 Task: Get directions from ACE Basin National Estuarine Research Reserve, South Carolina, United States to Huntsville, Alabama, United States  and explore the nearby things to do with rating 2 and above and open now
Action: Mouse moved to (342, 601)
Screenshot: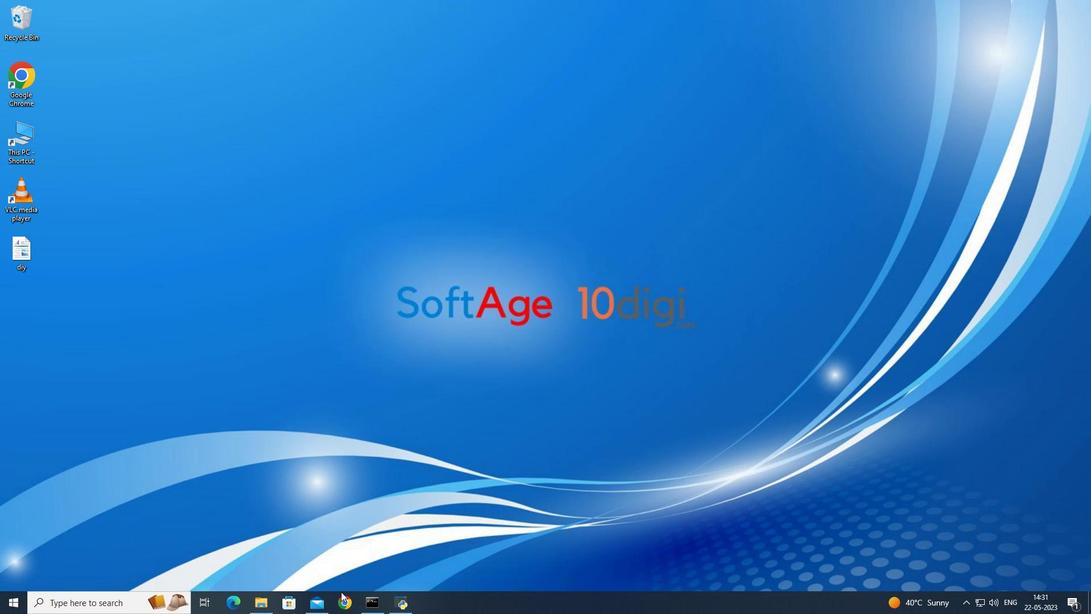 
Action: Mouse pressed left at (342, 601)
Screenshot: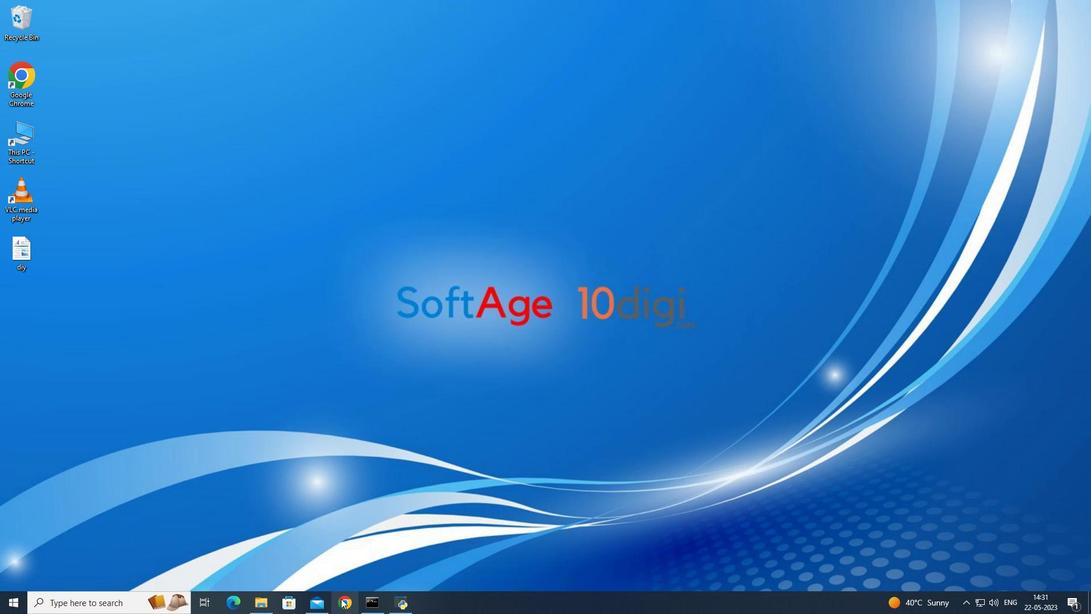 
Action: Mouse moved to (256, 25)
Screenshot: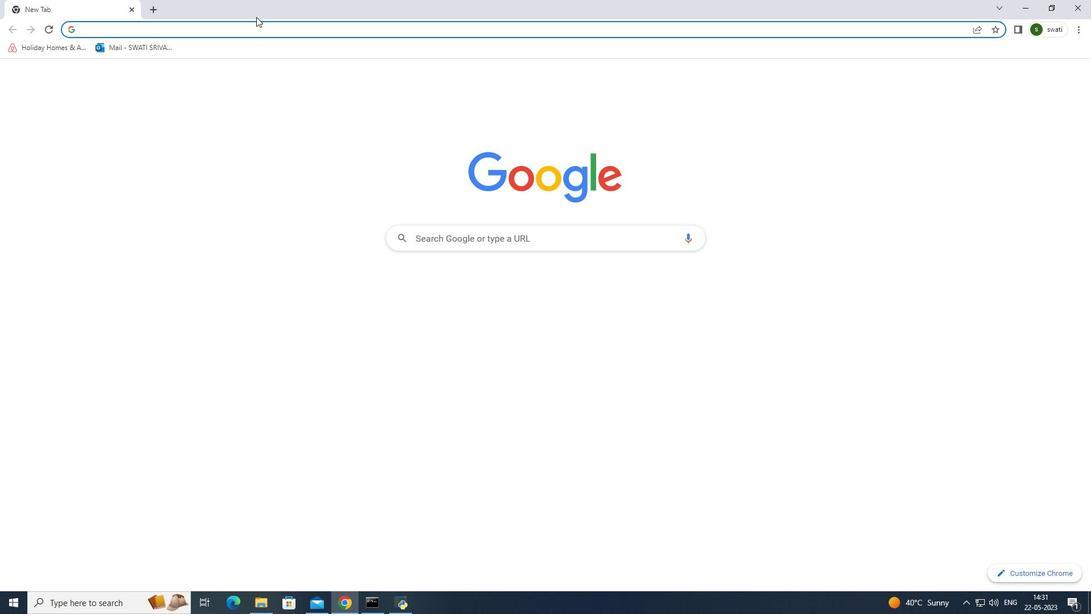 
Action: Mouse pressed left at (256, 25)
Screenshot: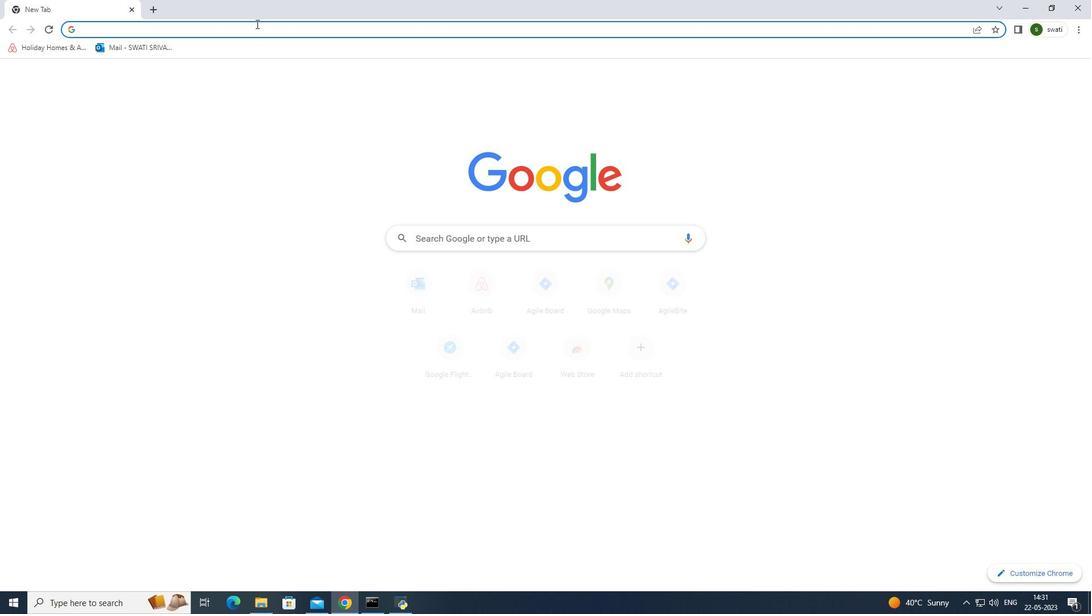 
Action: Key pressed <Key.caps_lock>G<Key.caps_lock>oogle<Key.space><Key.enter>
Screenshot: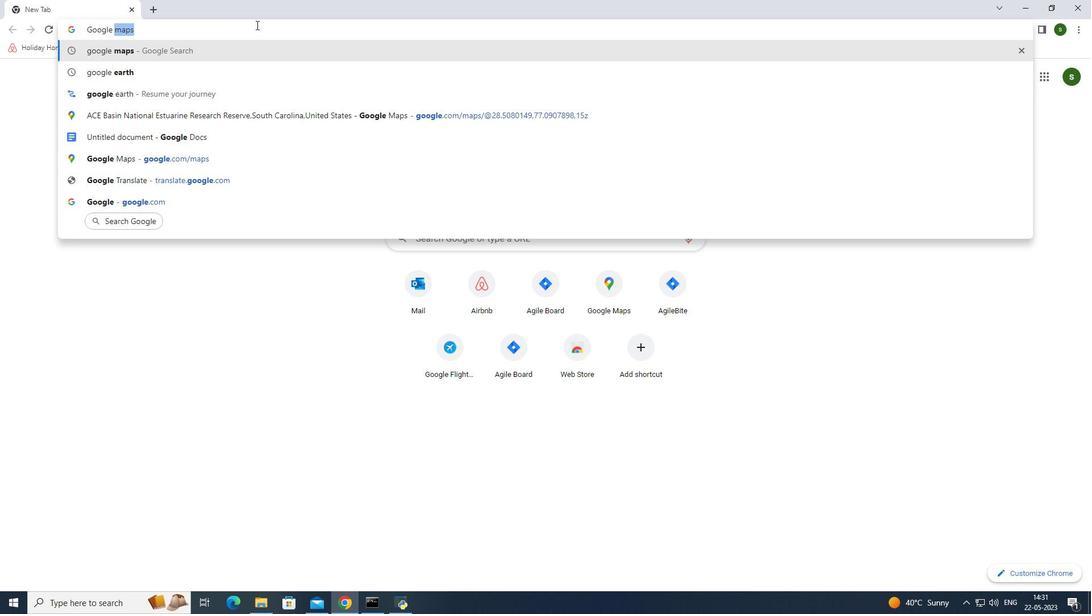 
Action: Mouse moved to (162, 174)
Screenshot: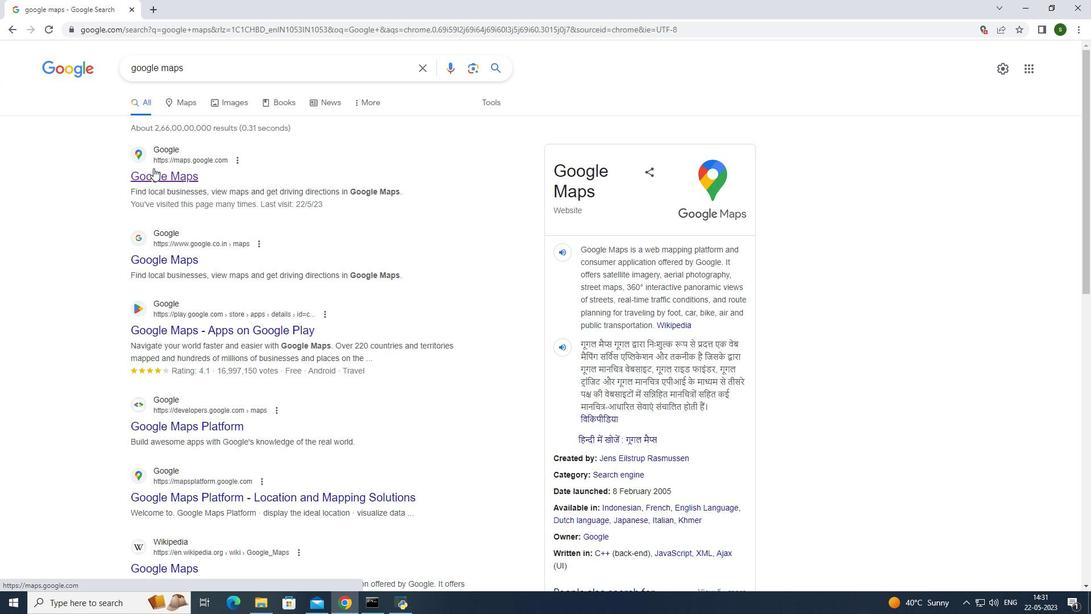 
Action: Mouse pressed left at (162, 174)
Screenshot: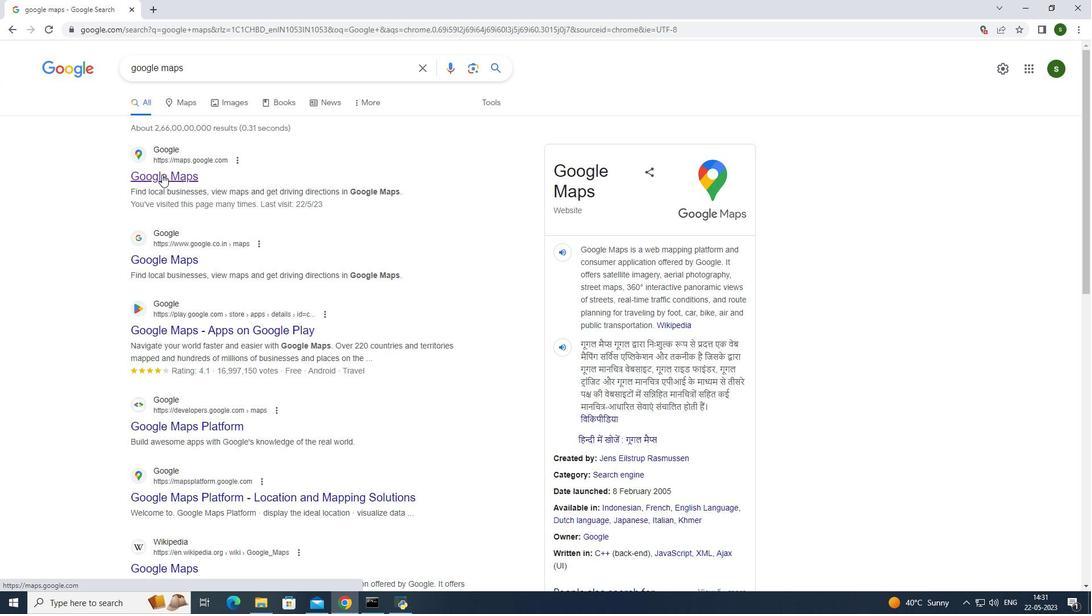 
Action: Mouse moved to (252, 59)
Screenshot: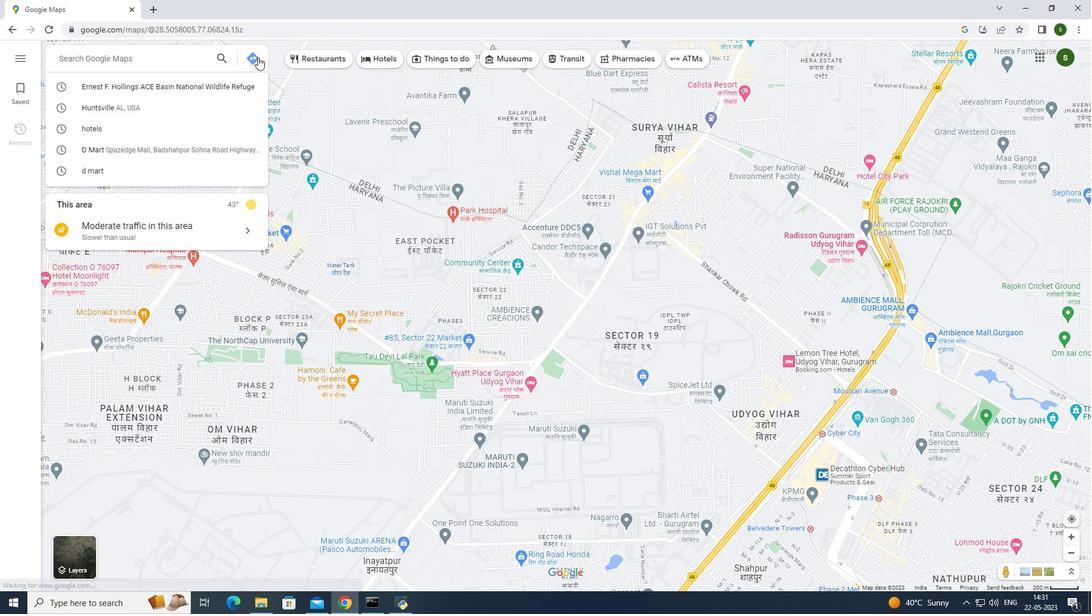
Action: Mouse pressed left at (252, 59)
Screenshot: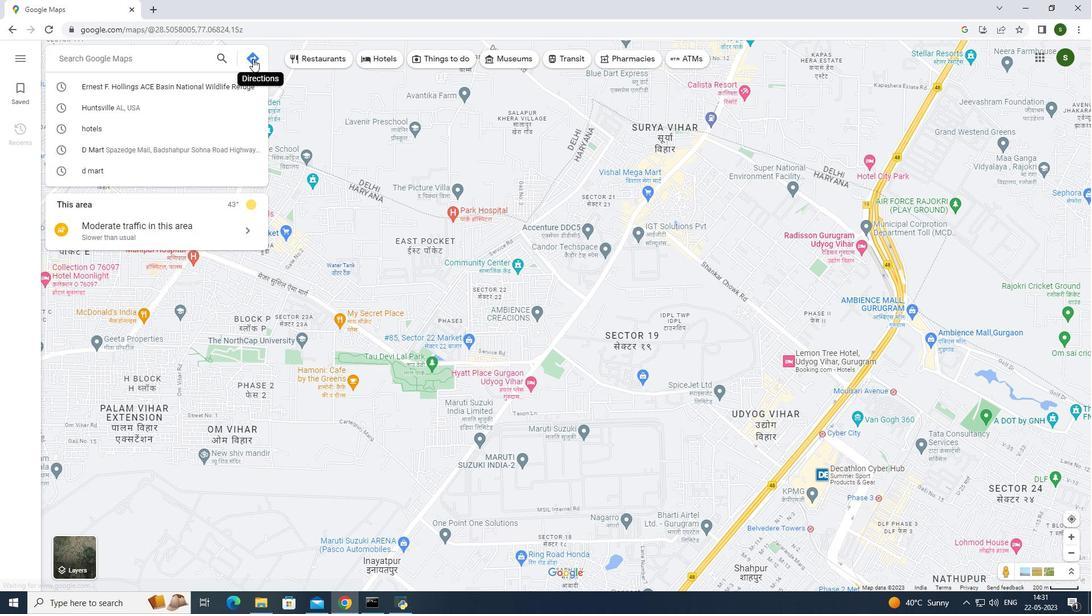 
Action: Mouse moved to (123, 90)
Screenshot: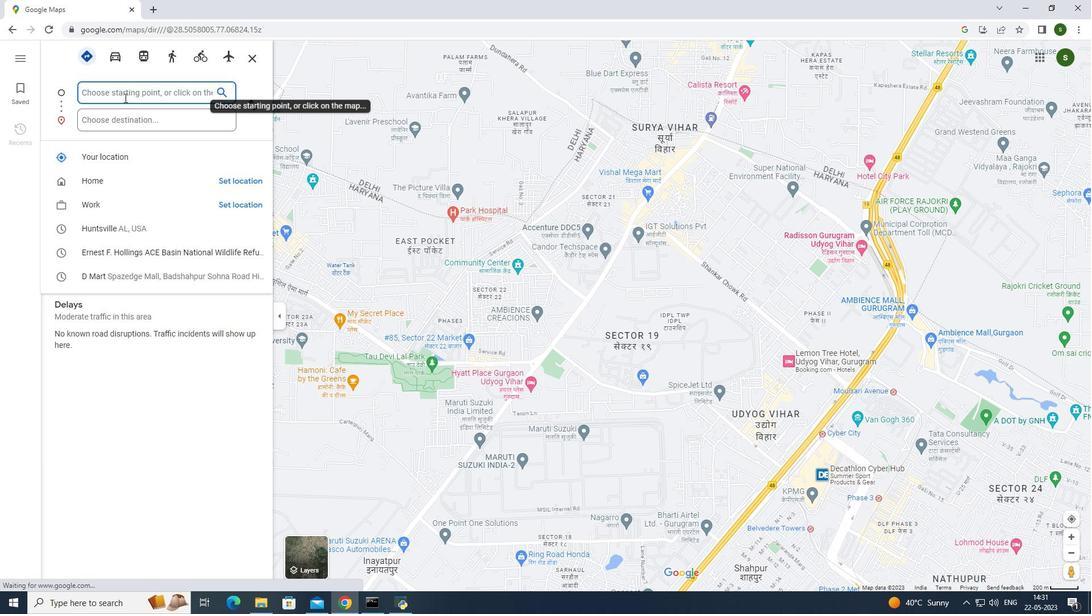 
Action: Mouse pressed left at (123, 90)
Screenshot: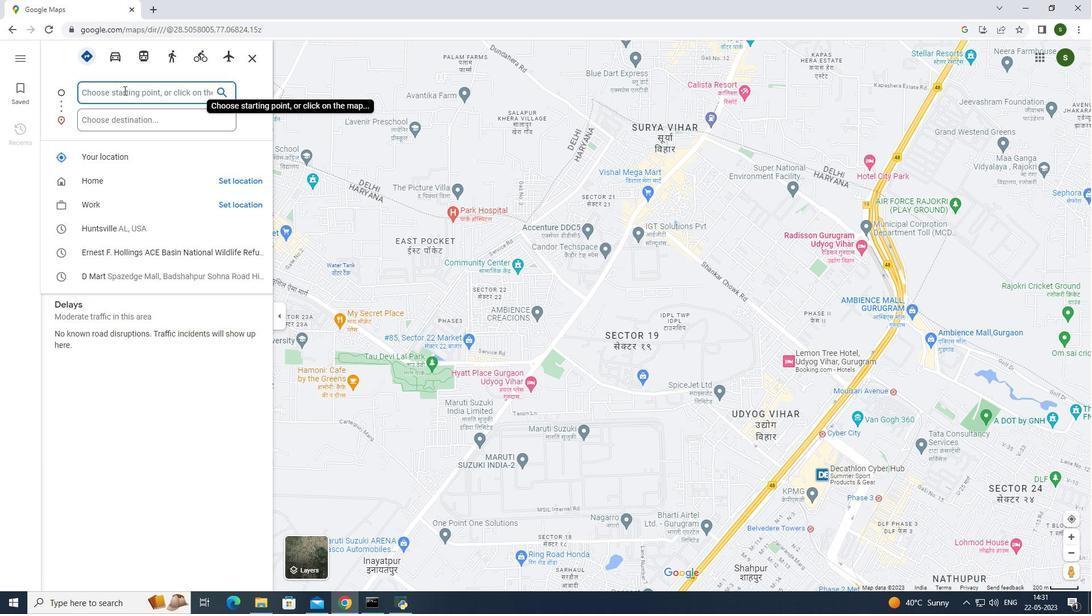 
Action: Key pressed <Key.caps_lock>ACE<Key.space>B<Key.caps_lock>asin<Key.space><Key.caps_lock>N<Key.caps_lock>ational<Key.space><Key.caps_lock>E<Key.caps_lock>stuarine<Key.space><Key.caps_lock>R<Key.caps_lock>esearch<Key.space><Key.caps_lock>R<Key.caps_lock>eserve,s<Key.backspace><Key.caps_lock>S<Key.caps_lock>outh<Key.space><Key.caps_lock>C<Key.caps_lock>arolina,<Key.caps_lock>U<Key.caps_lock>nited<Key.space><Key.caps_lock>S<Key.caps_lock>tates
Screenshot: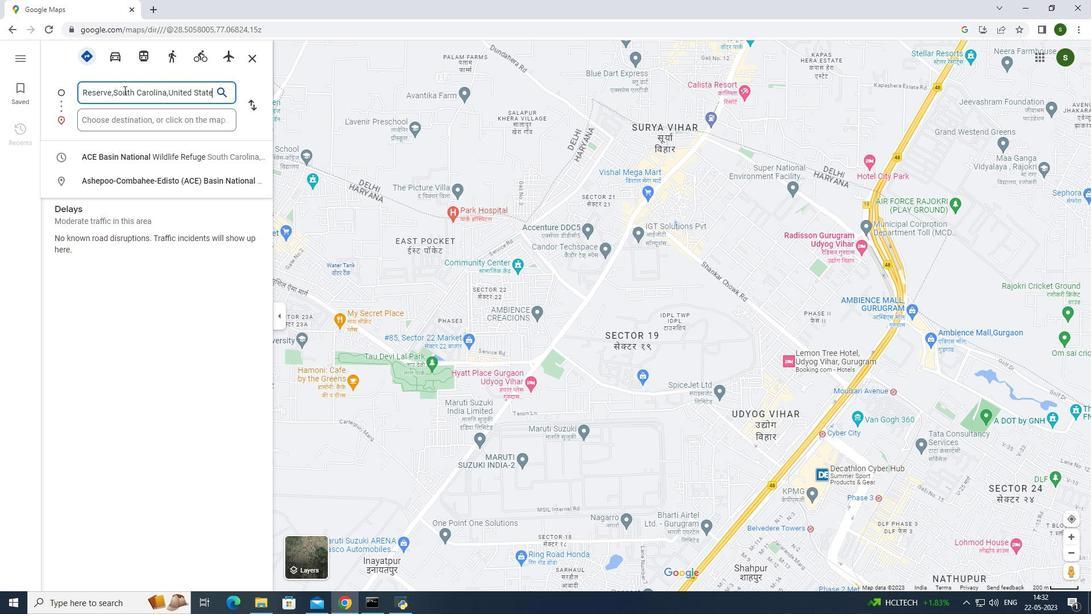 
Action: Mouse moved to (143, 116)
Screenshot: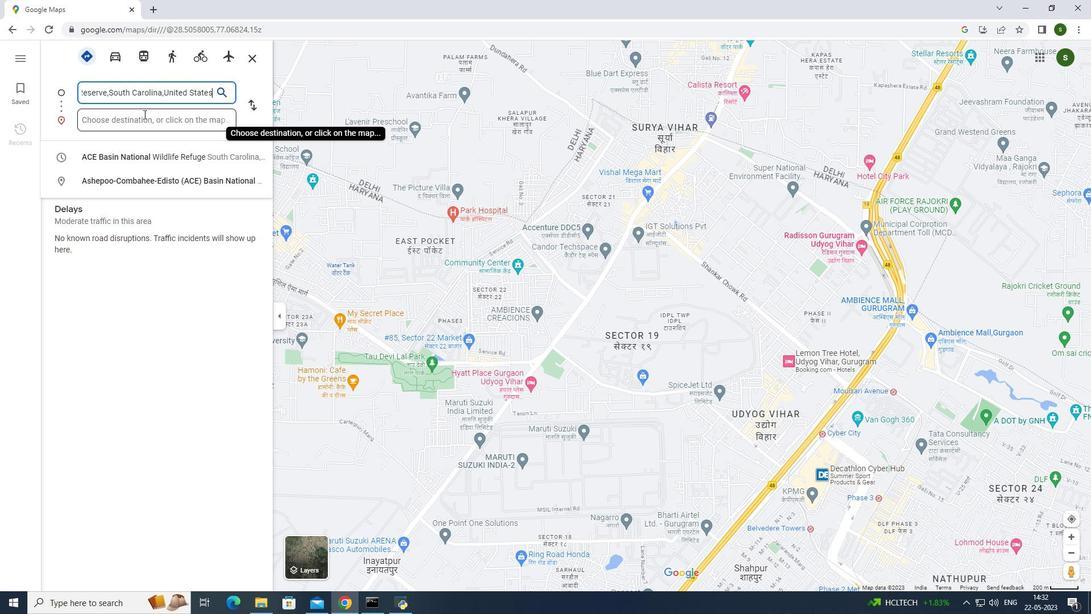 
Action: Mouse pressed left at (143, 116)
Screenshot: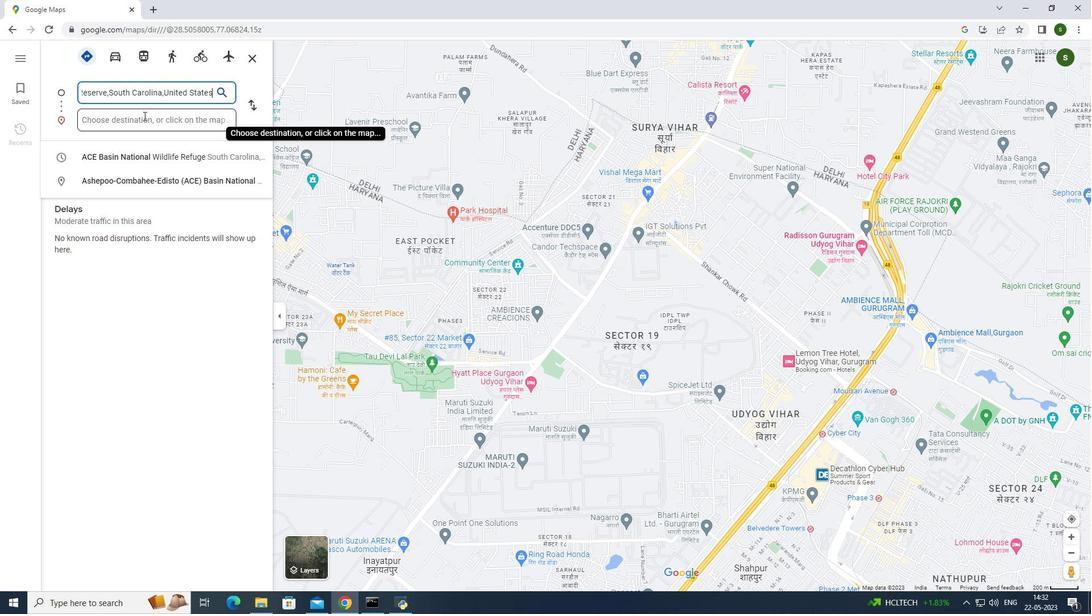 
Action: Key pressed <Key.caps_lock>H<Key.caps_lock>untsville,<Key.caps_lock>A<Key.caps_lock>labama,<Key.caps_lock>U<Key.caps_lock>nited<Key.space><Key.caps_lock>S<Key.caps_lock>tates<Key.enter>
Screenshot: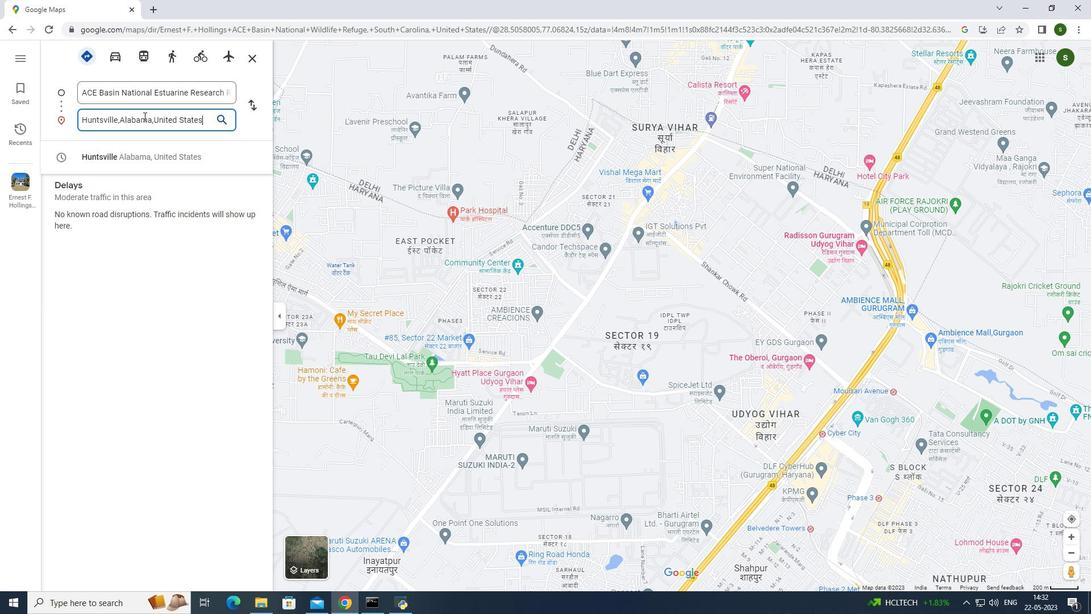 
Action: Mouse moved to (477, 54)
Screenshot: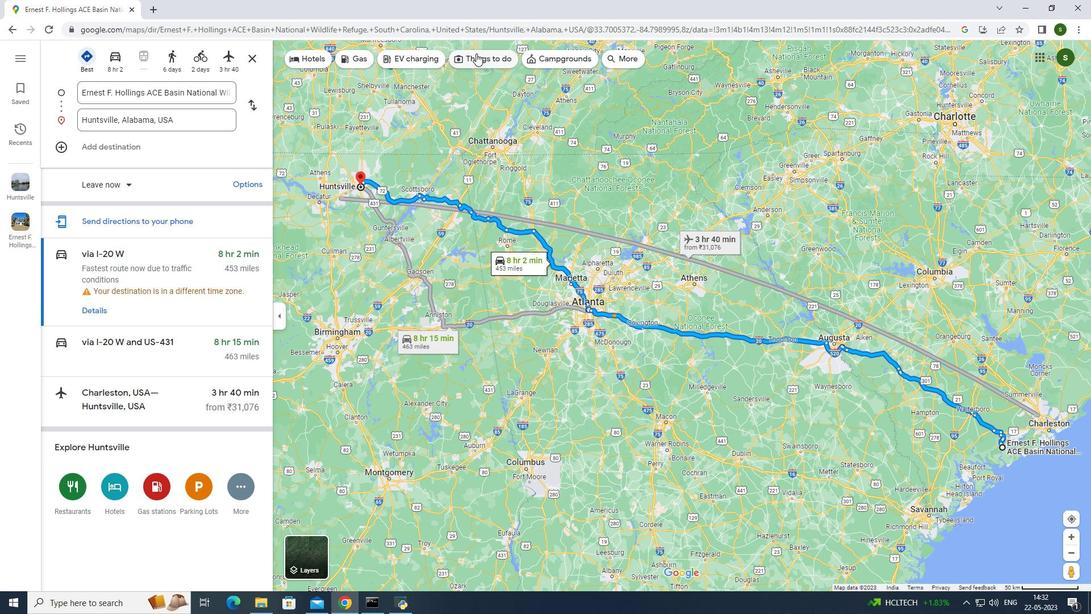 
Action: Mouse pressed left at (477, 54)
Screenshot: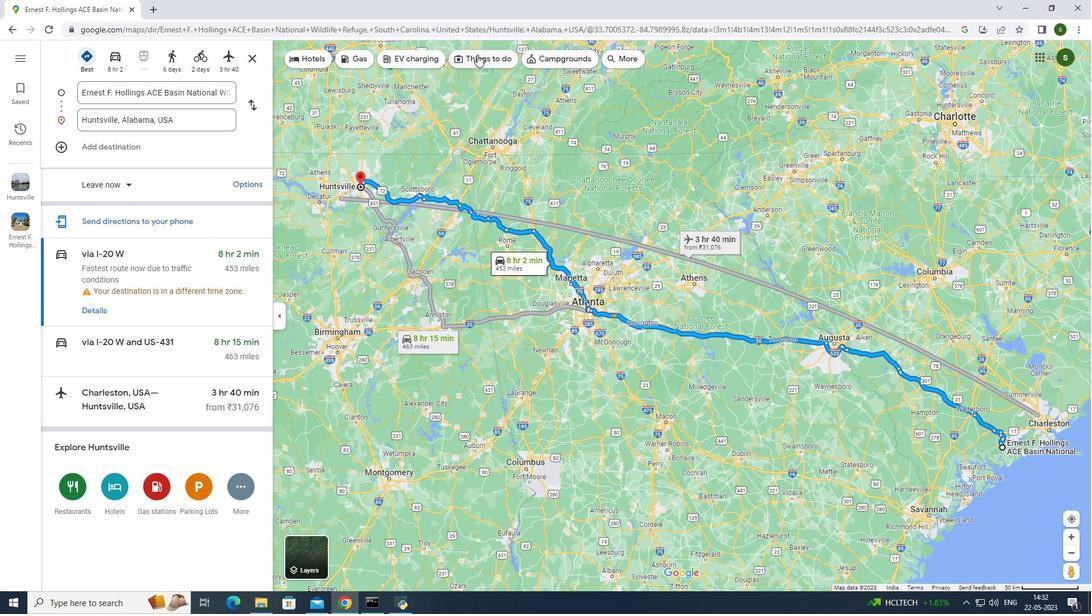 
Action: Mouse moved to (131, 92)
Screenshot: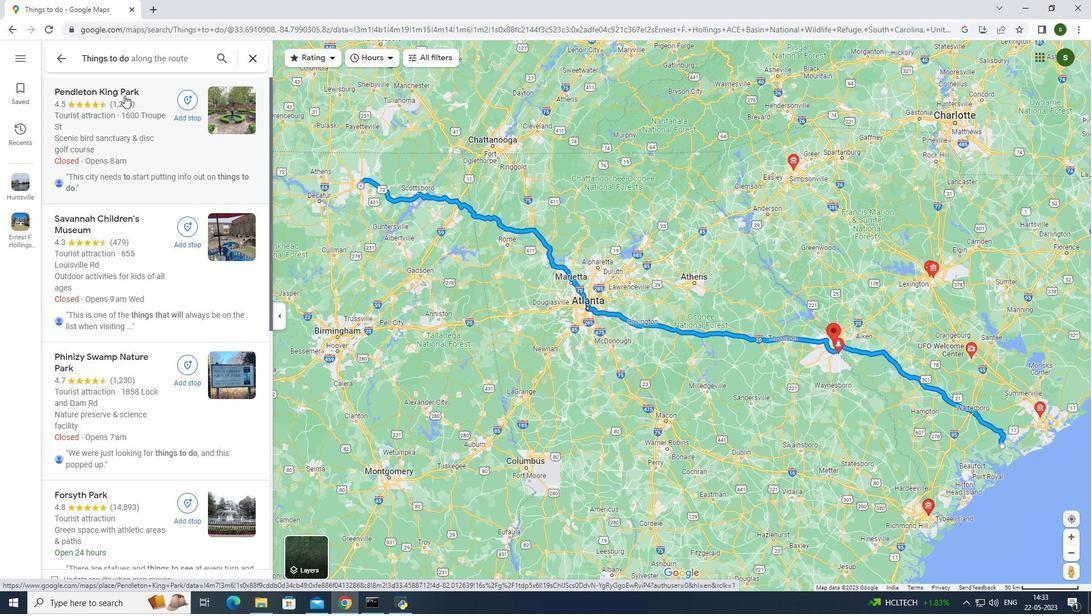 
Action: Mouse pressed left at (131, 92)
Screenshot: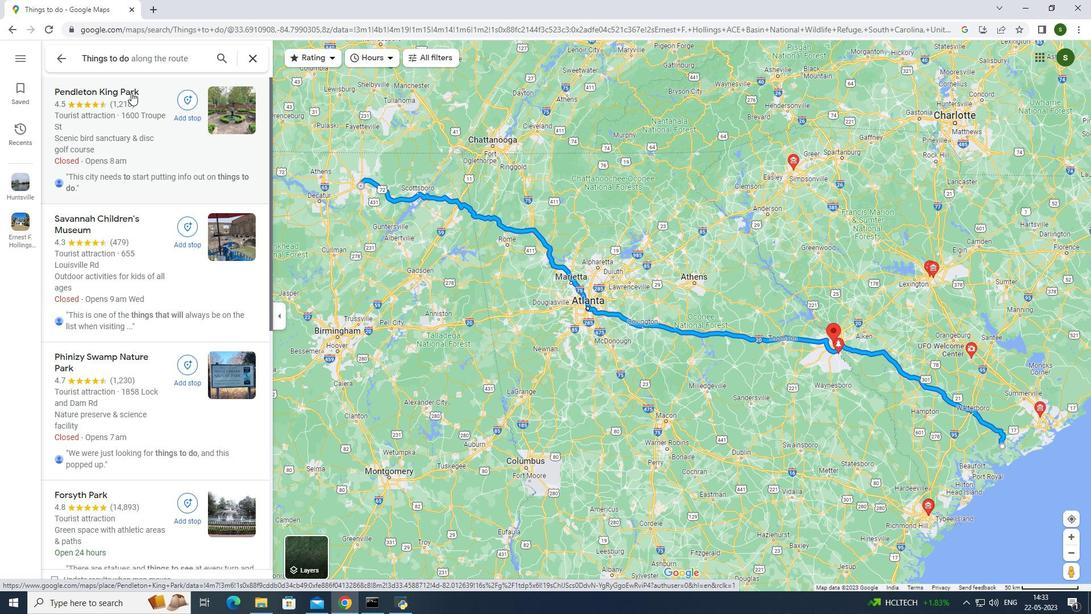 
Action: Mouse moved to (408, 131)
Screenshot: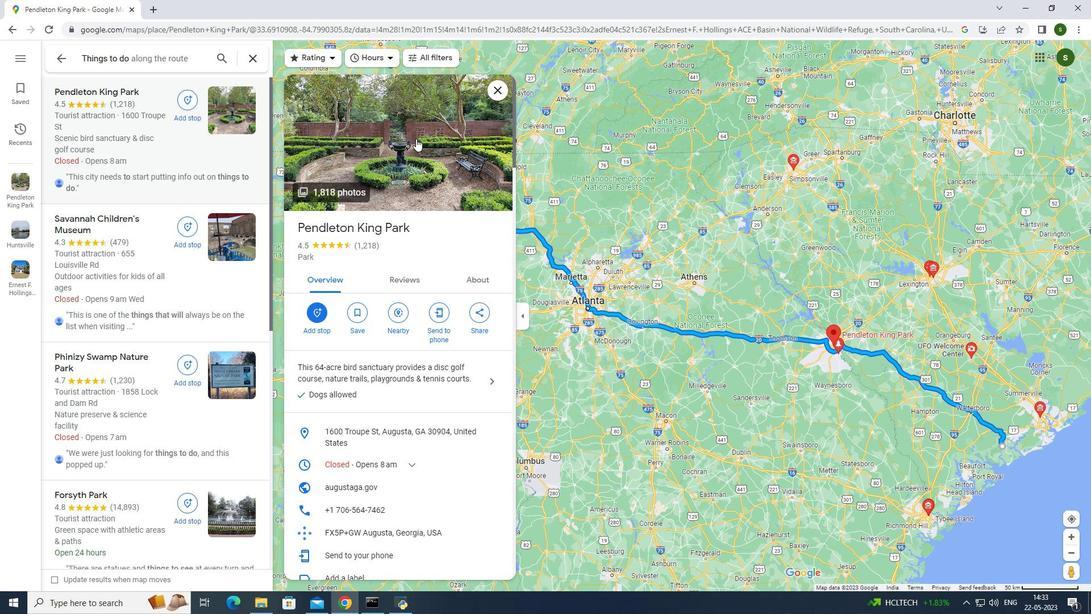 
Action: Mouse pressed left at (408, 131)
Screenshot: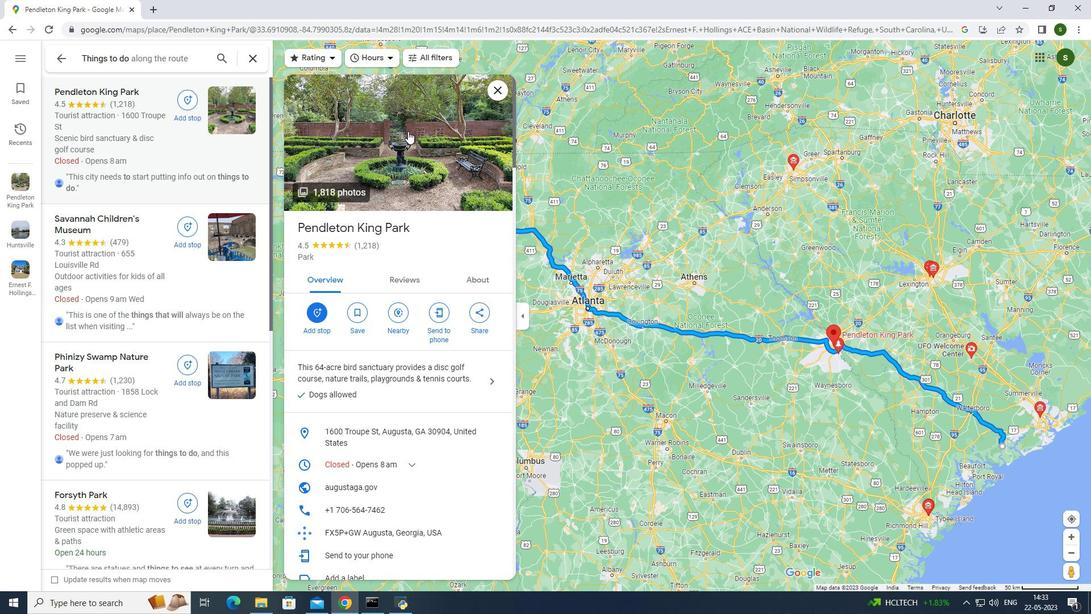 
Action: Mouse moved to (700, 506)
Screenshot: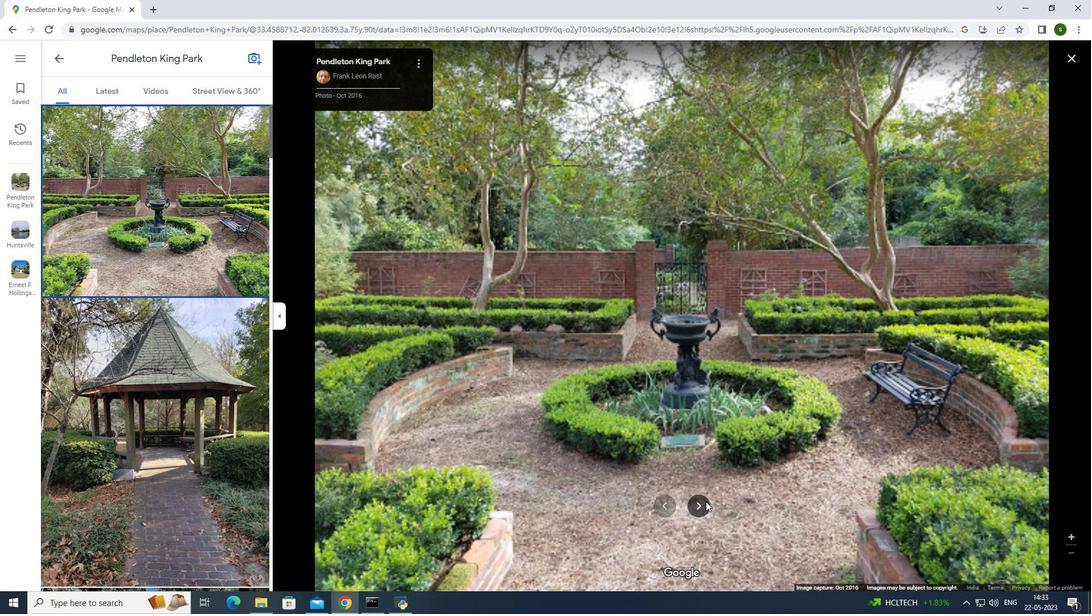 
Action: Mouse pressed left at (700, 506)
Screenshot: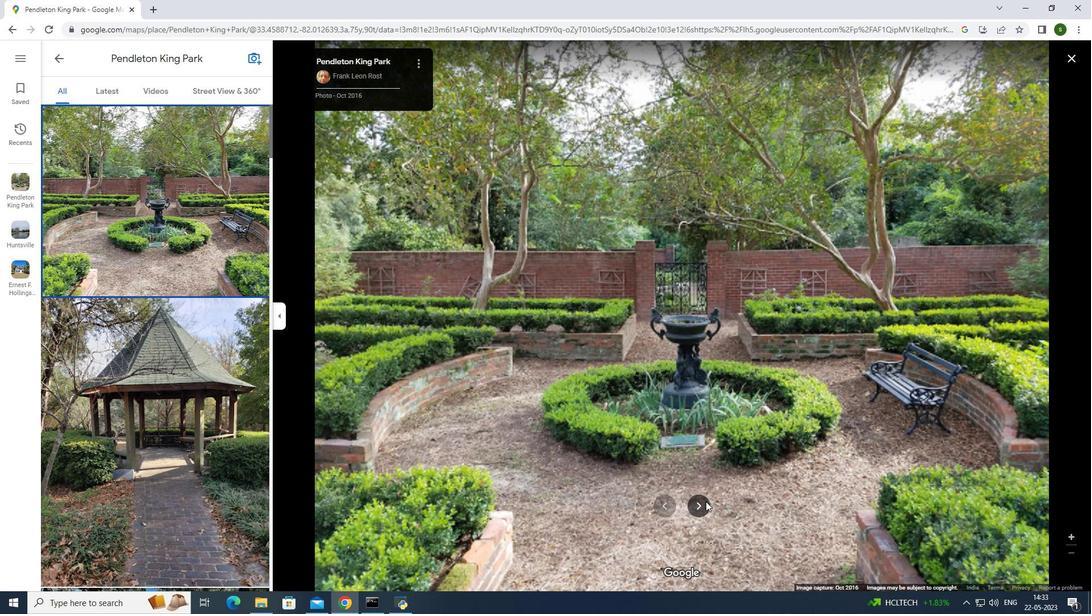 
Action: Mouse pressed left at (700, 506)
Screenshot: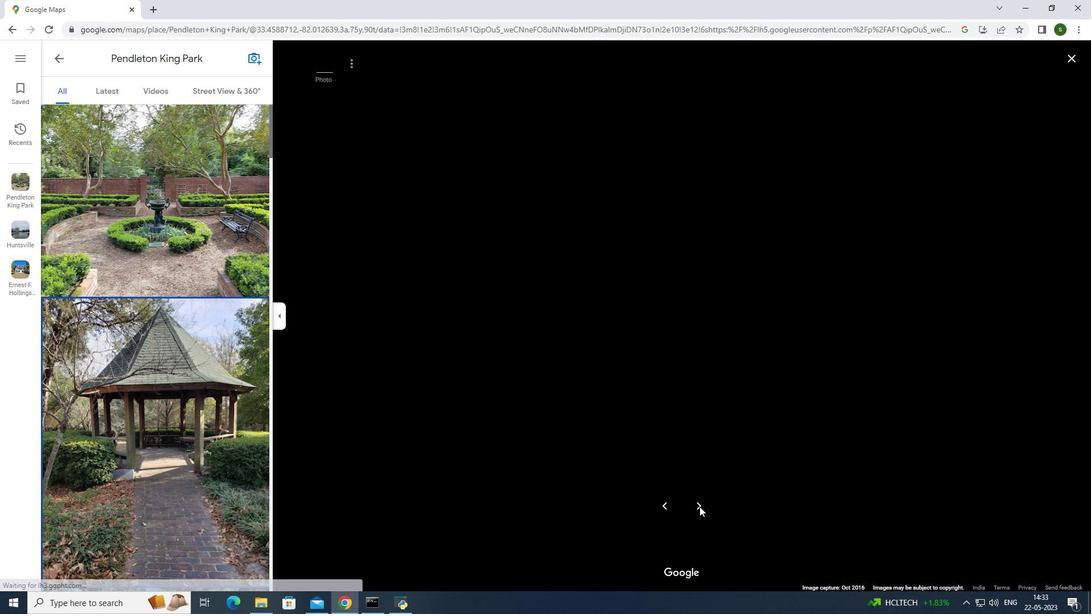 
Action: Mouse moved to (1072, 61)
Screenshot: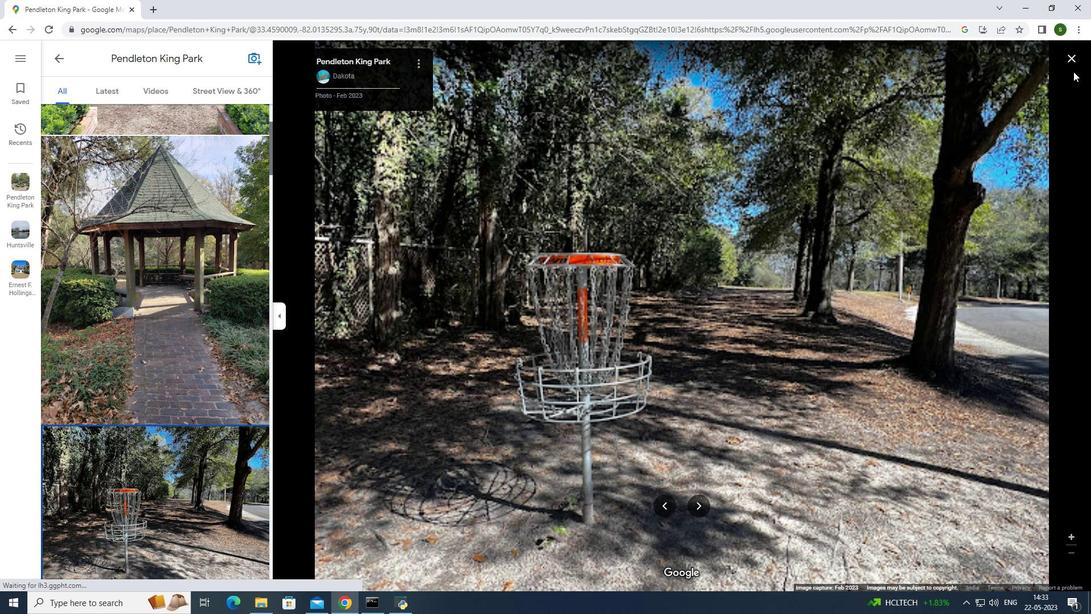 
Action: Mouse pressed left at (1072, 61)
Screenshot: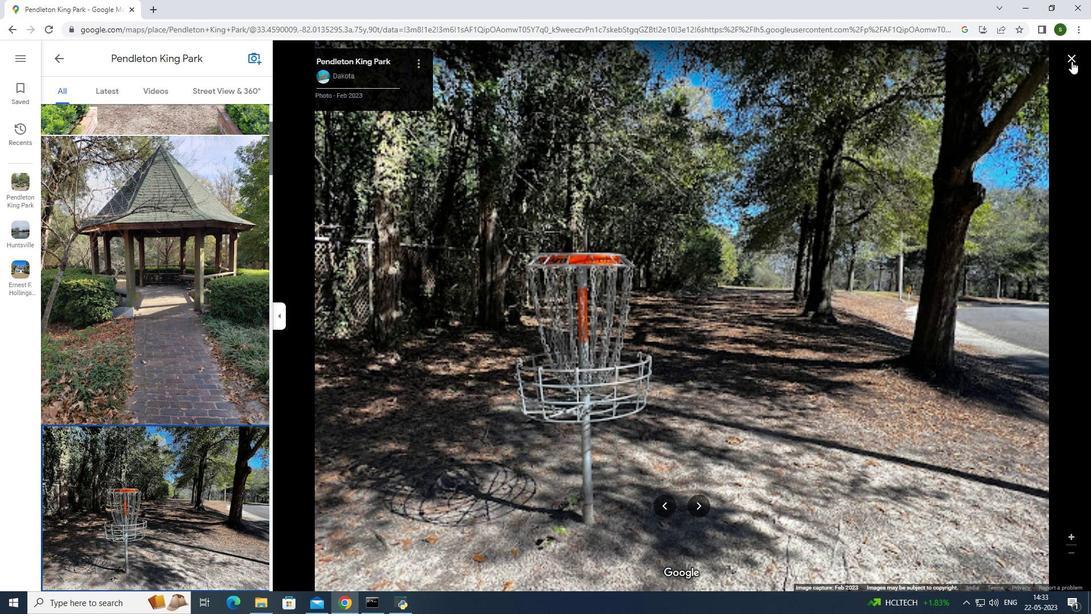 
Action: Mouse moved to (500, 94)
Screenshot: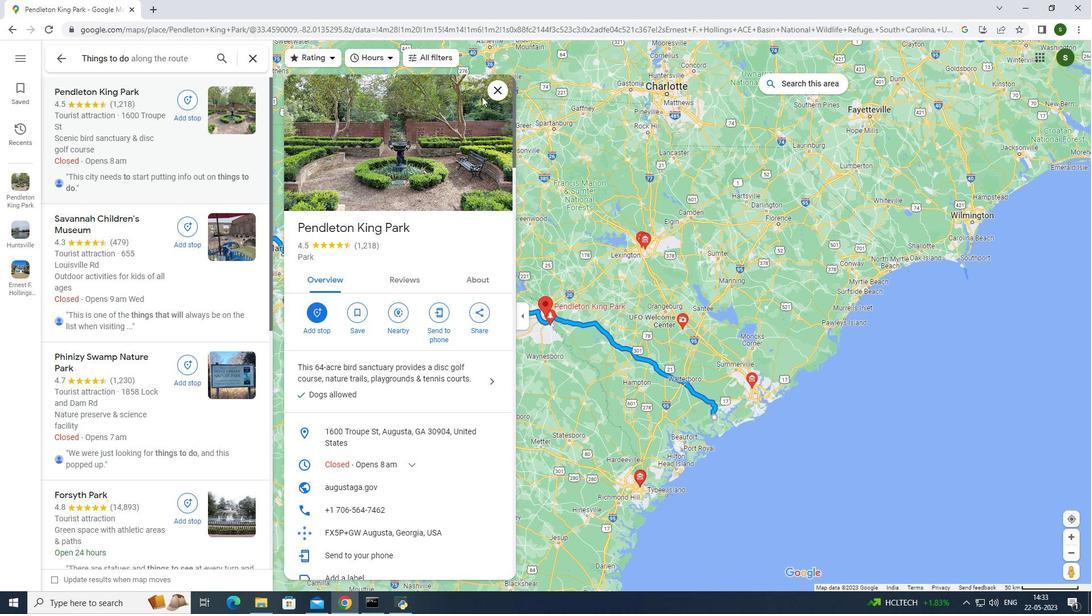 
Action: Mouse pressed left at (500, 94)
Screenshot: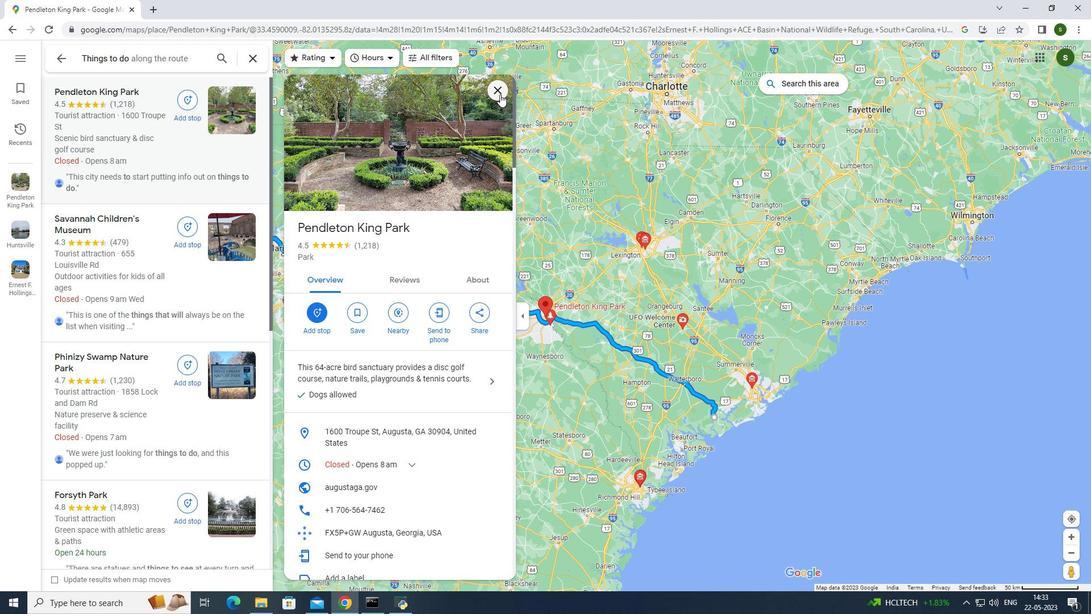 
Action: Mouse moved to (423, 275)
Screenshot: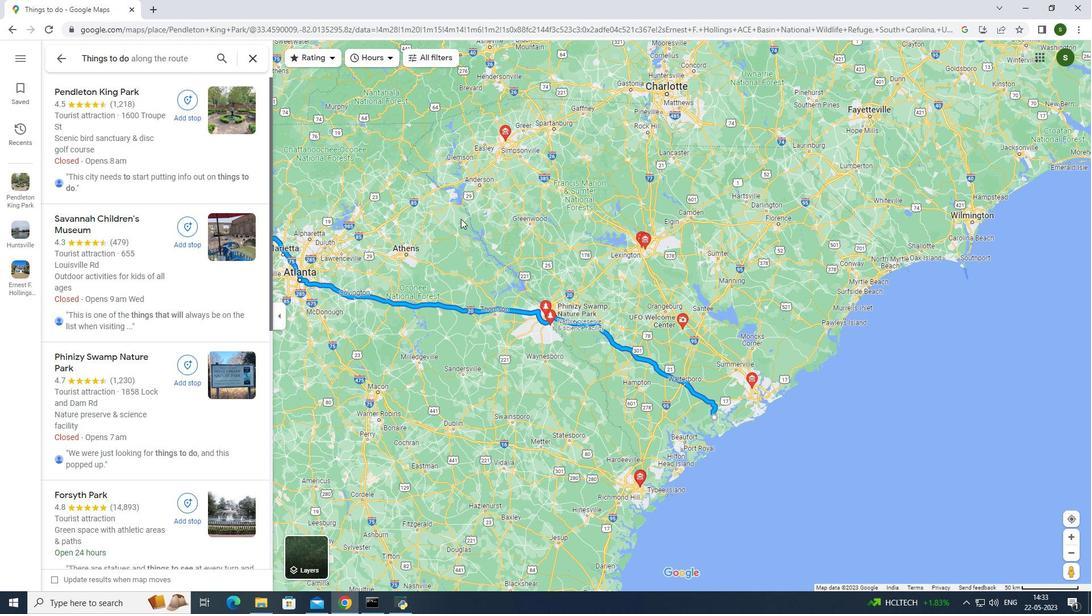 
